 Task: Create a task  Integrate website with a new social media analytics platform , assign it to team member softage.4@softage.net in the project AriesPlan and update the status of the task to  On Track  , set the priority of the task to High
Action: Mouse moved to (57, 277)
Screenshot: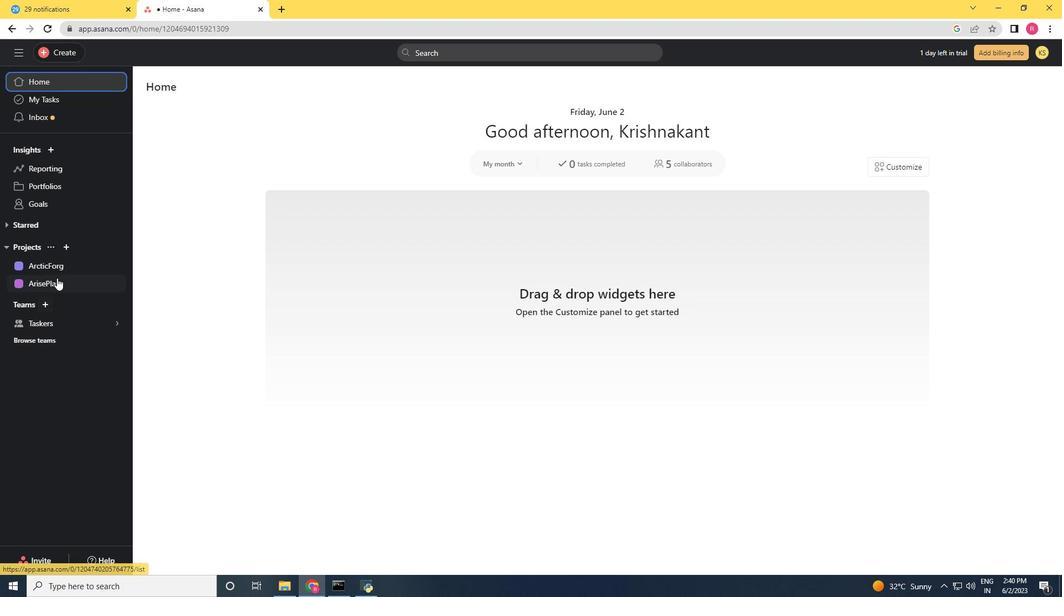 
Action: Mouse pressed left at (57, 277)
Screenshot: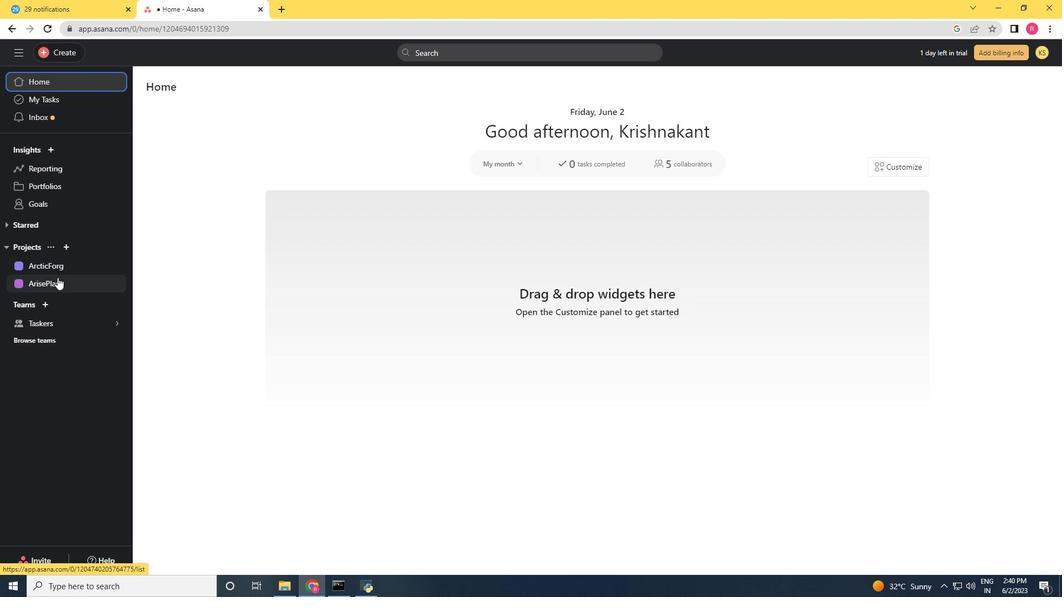 
Action: Mouse moved to (62, 57)
Screenshot: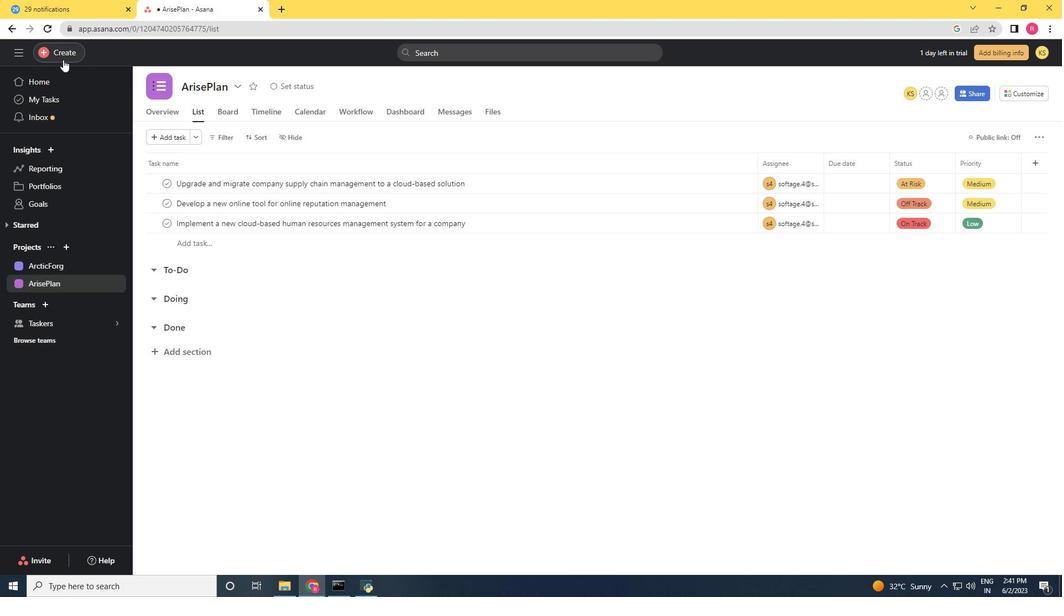 
Action: Mouse pressed left at (62, 57)
Screenshot: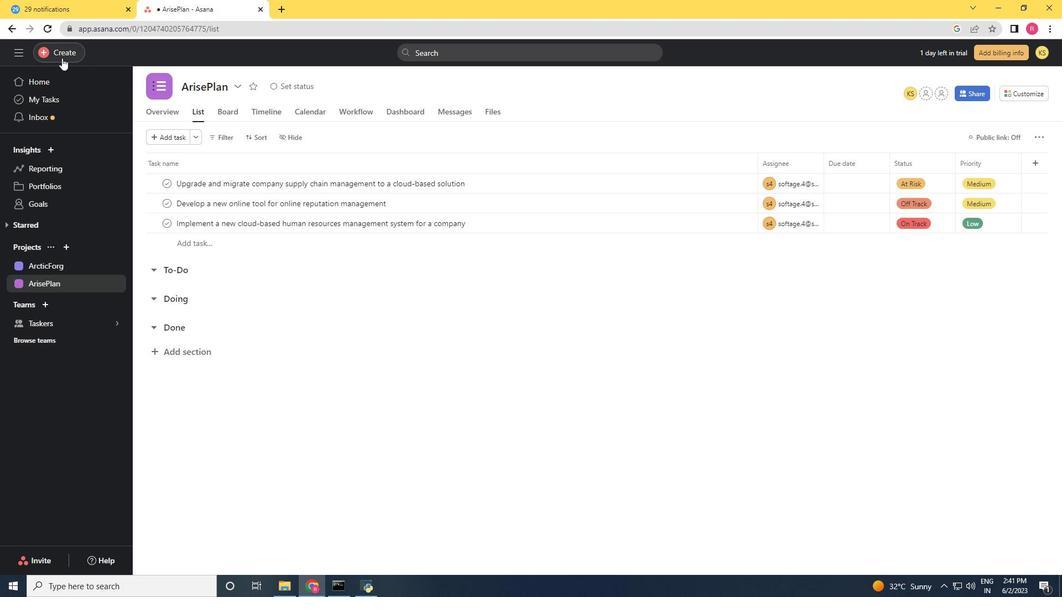 
Action: Mouse moved to (120, 54)
Screenshot: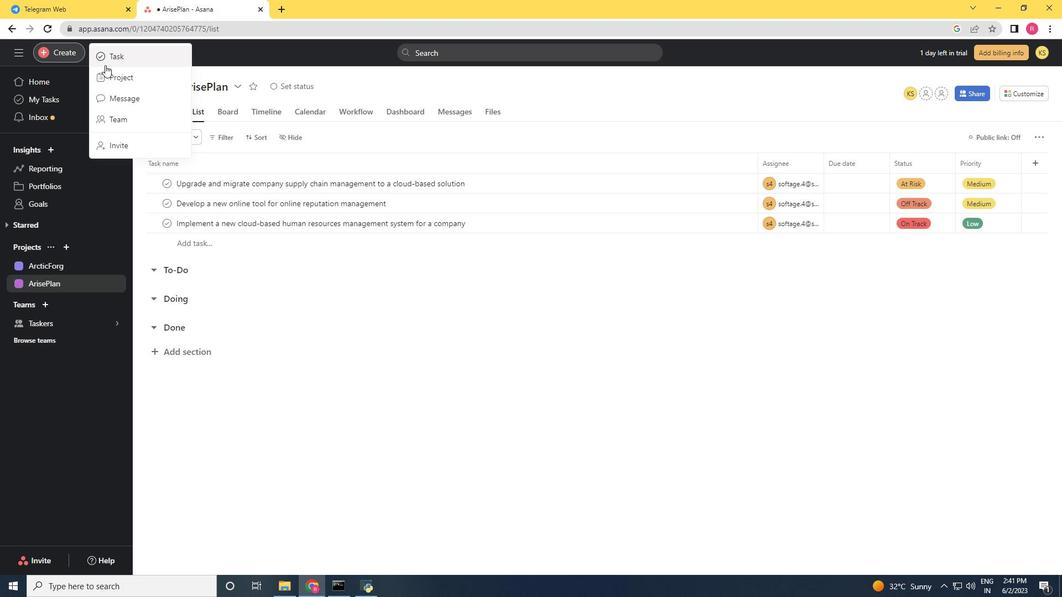 
Action: Mouse pressed left at (120, 54)
Screenshot: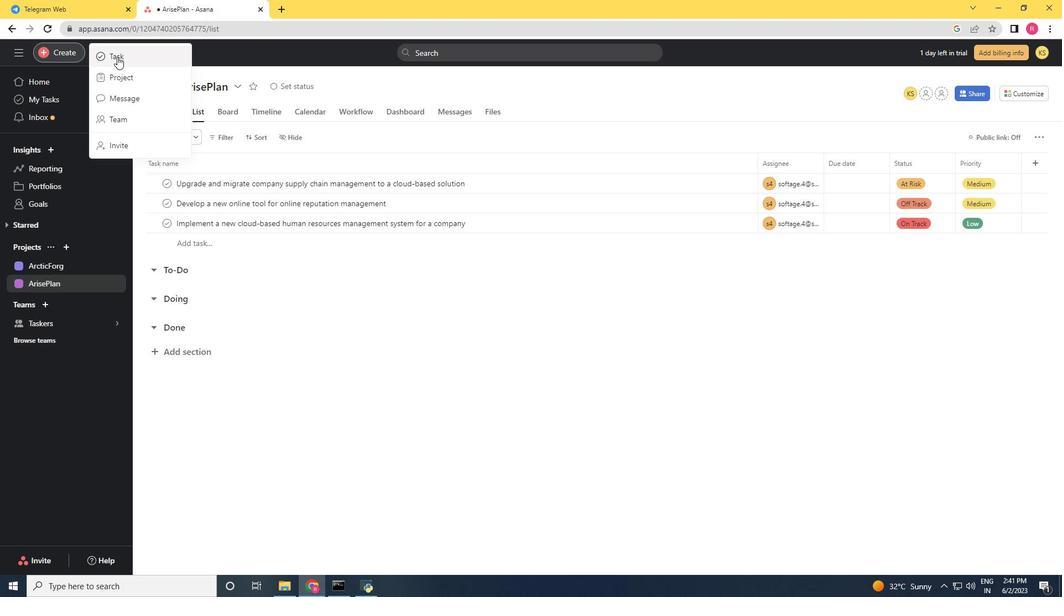 
Action: Mouse moved to (244, 34)
Screenshot: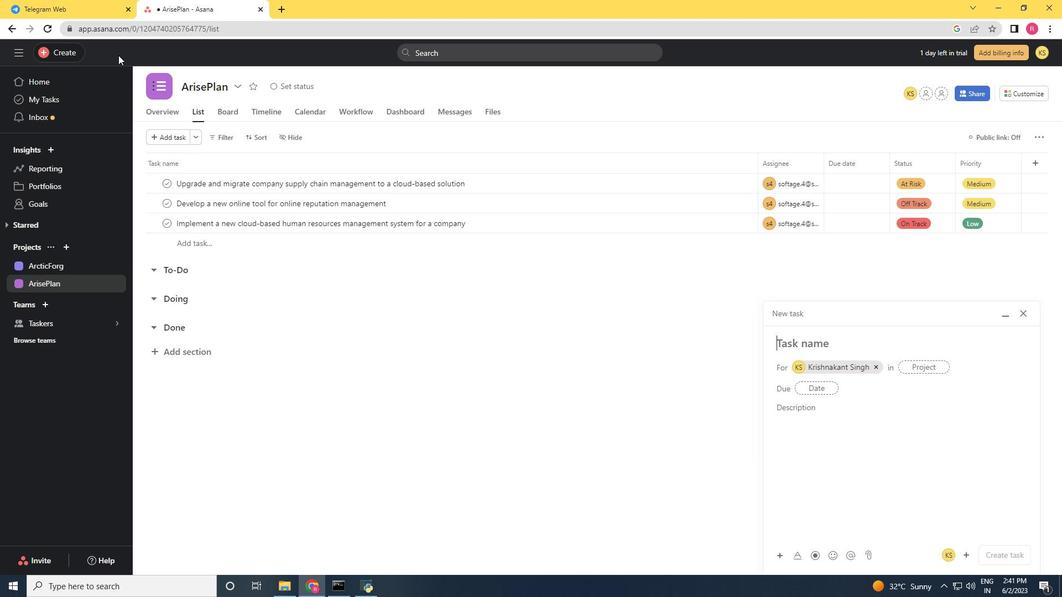 
Action: Key pressed <Key.shift>Integrate<Key.space>website<Key.space>a<Key.space>new<Key.space>social<Key.space>media<Key.space>analysid<Key.backspace>ce<Key.space><Key.backspace><Key.backspace><Key.backspace><Key.backspace><Key.backspace><Key.backspace><Key.backspace>lytic<Key.space>platform<Key.space>
Screenshot: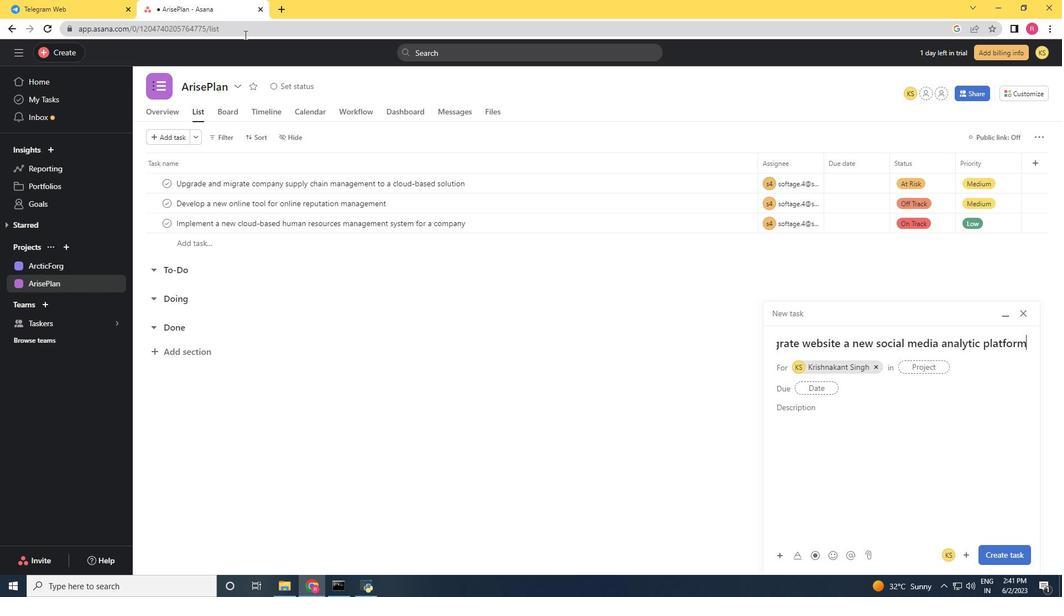 
Action: Mouse moved to (789, 361)
Screenshot: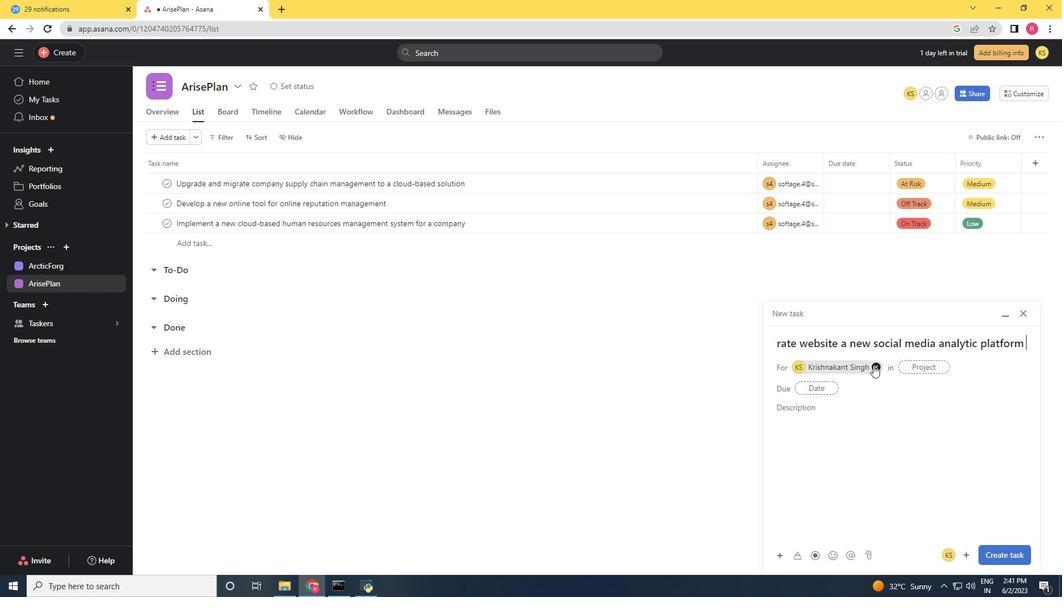 
Action: Mouse pressed left at (874, 365)
Screenshot: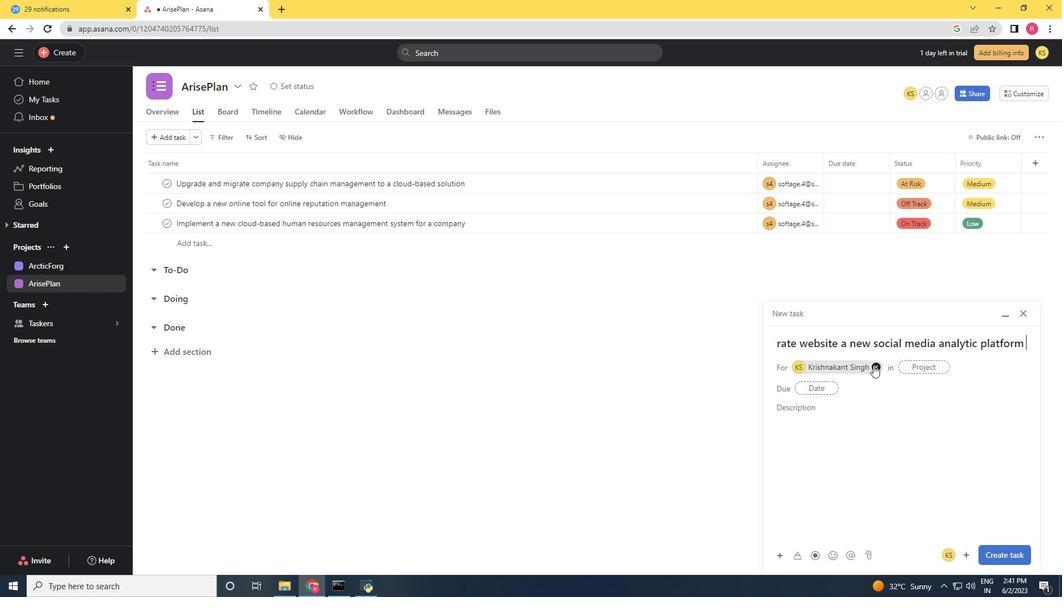 
Action: Mouse moved to (819, 365)
Screenshot: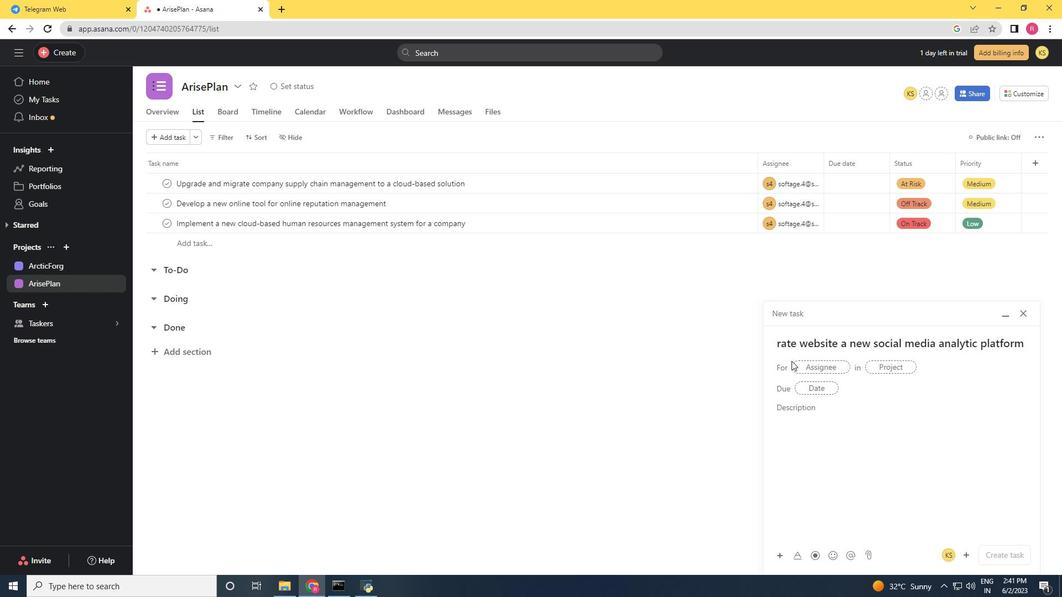 
Action: Mouse pressed left at (819, 365)
Screenshot: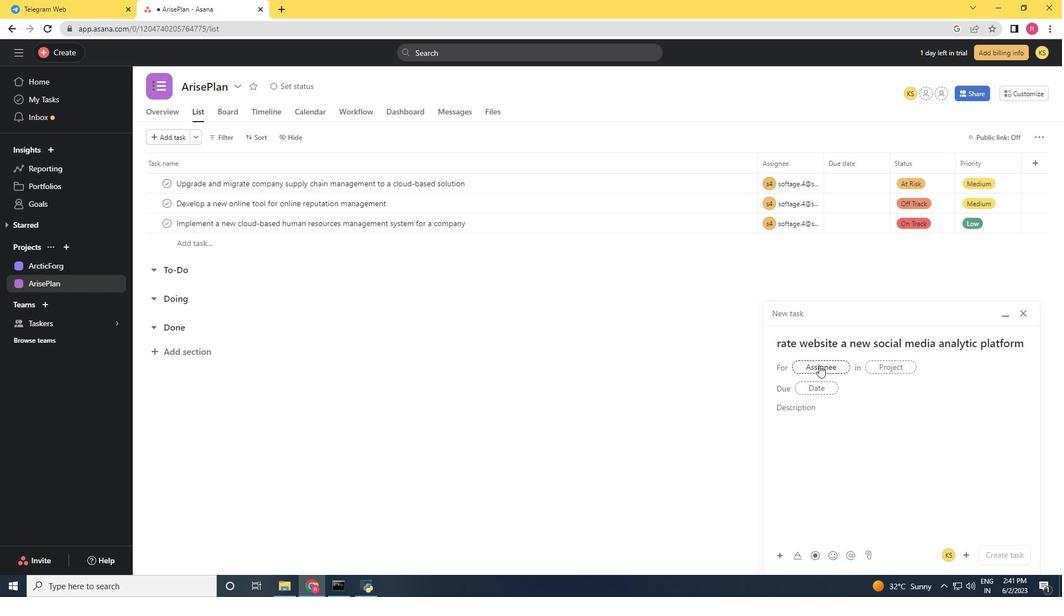 
Action: Mouse moved to (693, 335)
Screenshot: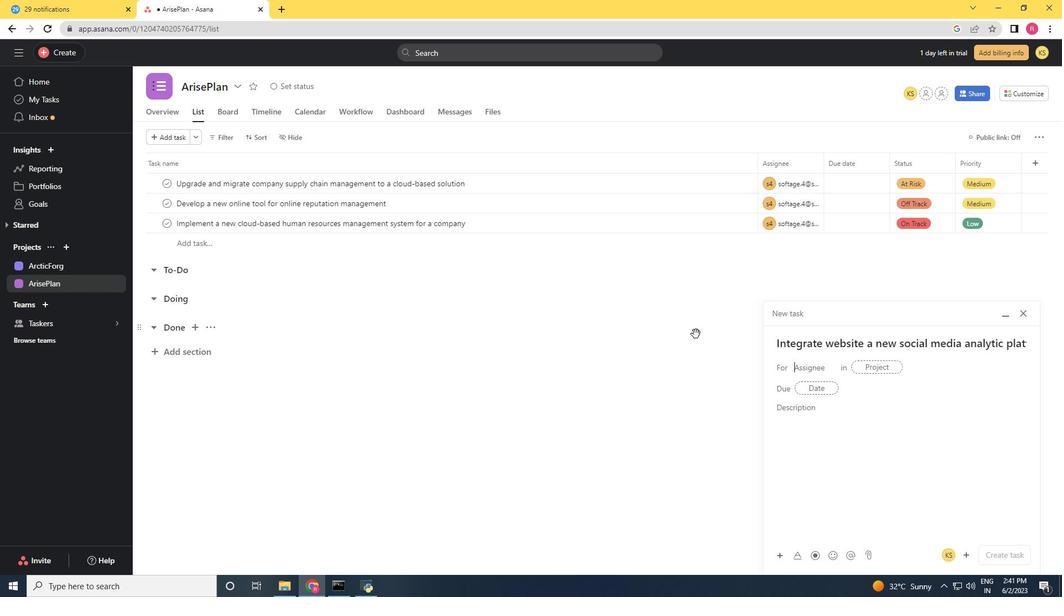 
Action: Key pressed softage.4<Key.shift>@softage.net
Screenshot: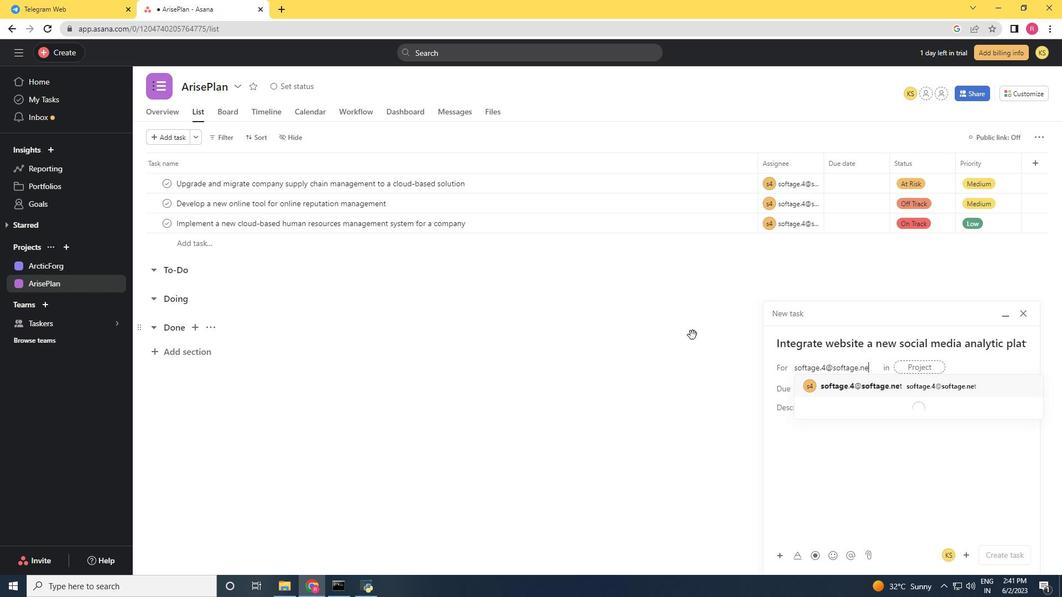 
Action: Mouse moved to (839, 379)
Screenshot: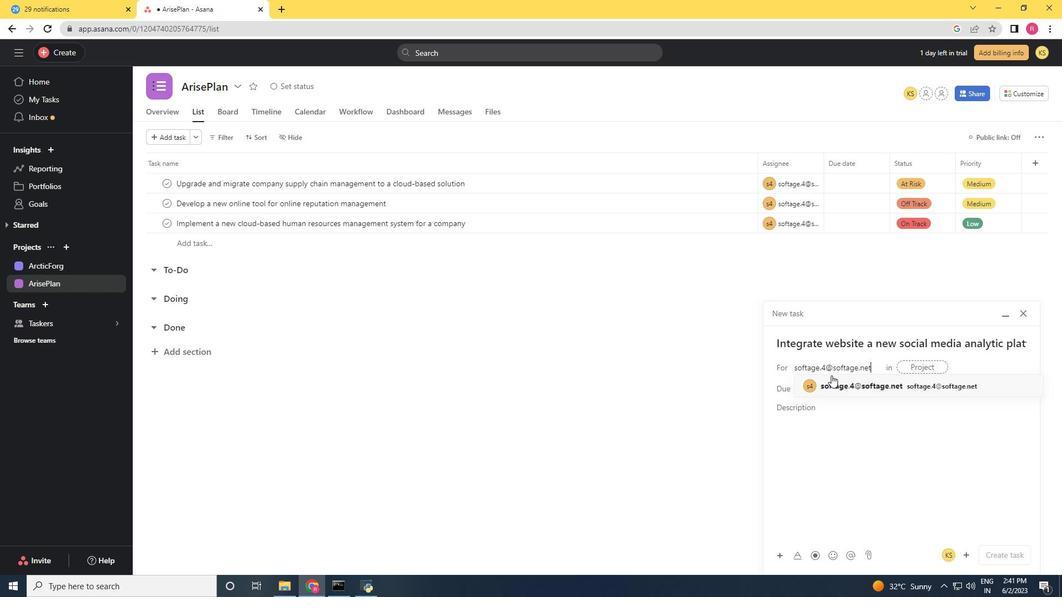 
Action: Mouse pressed left at (839, 379)
Screenshot: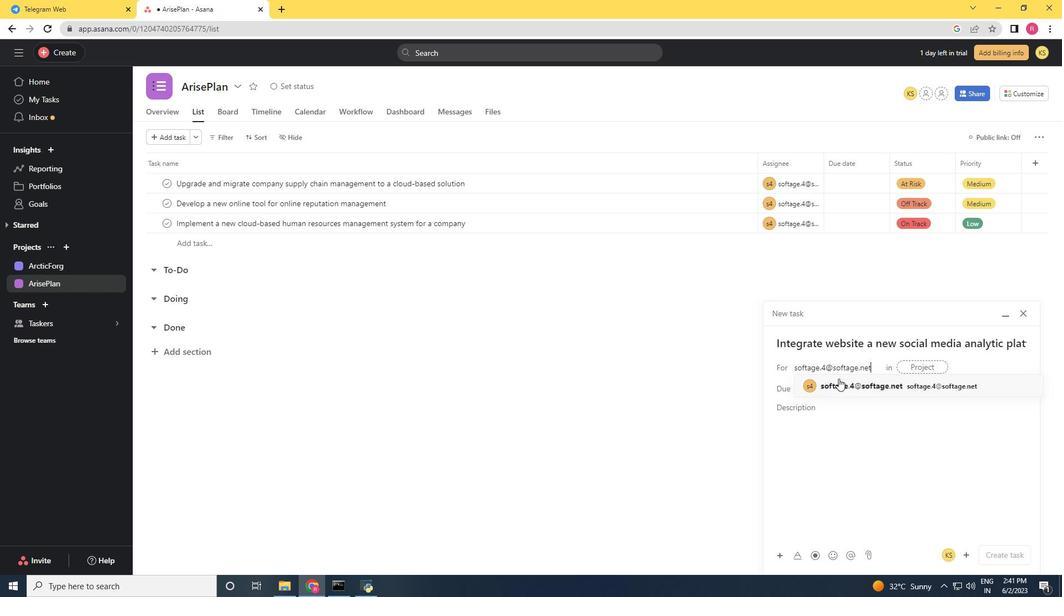 
Action: Mouse moved to (749, 398)
Screenshot: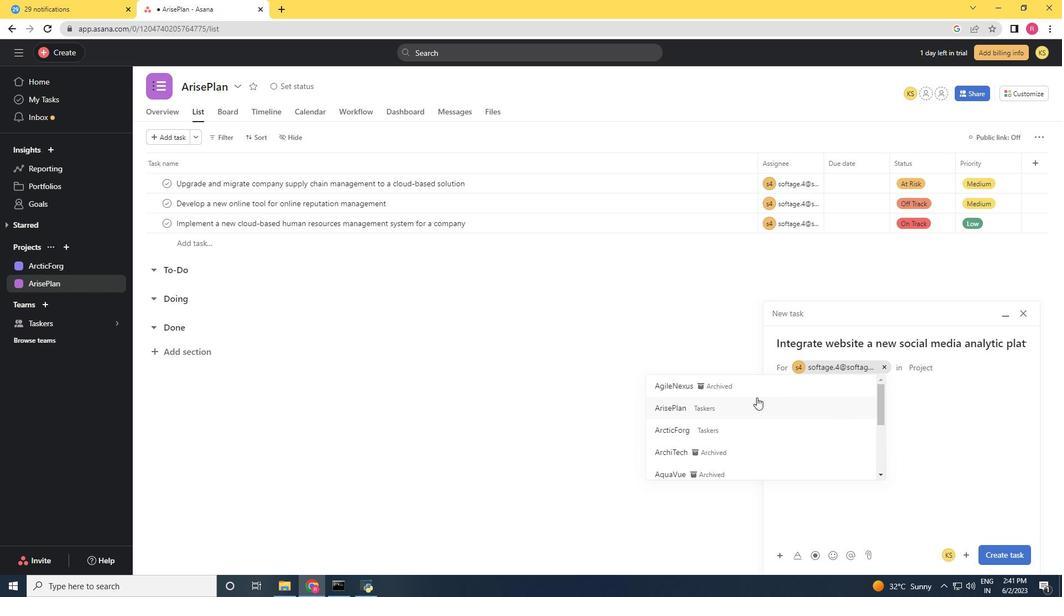 
Action: Mouse pressed left at (749, 398)
Screenshot: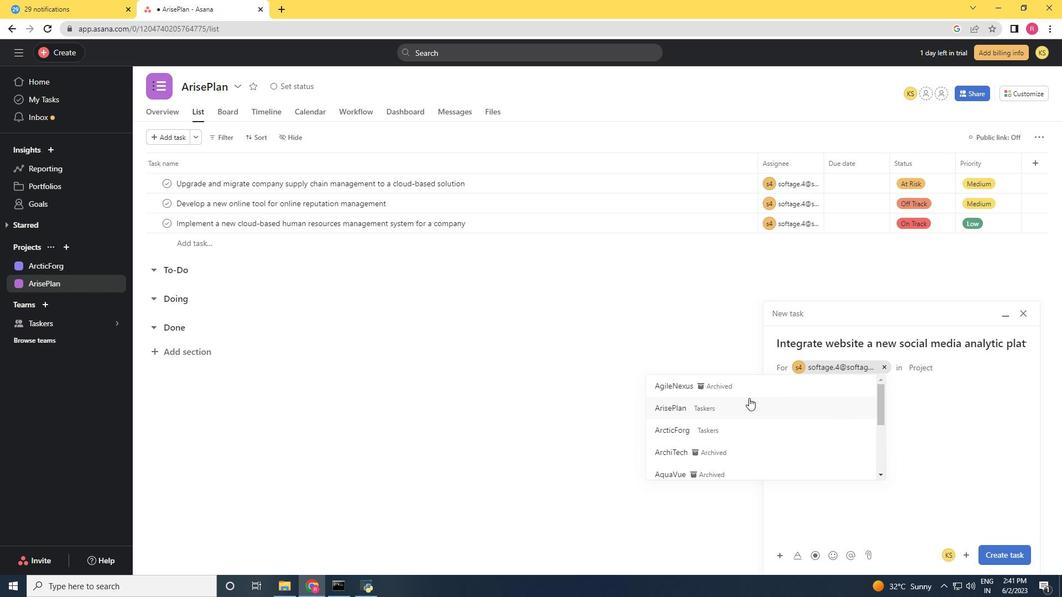 
Action: Mouse moved to (825, 412)
Screenshot: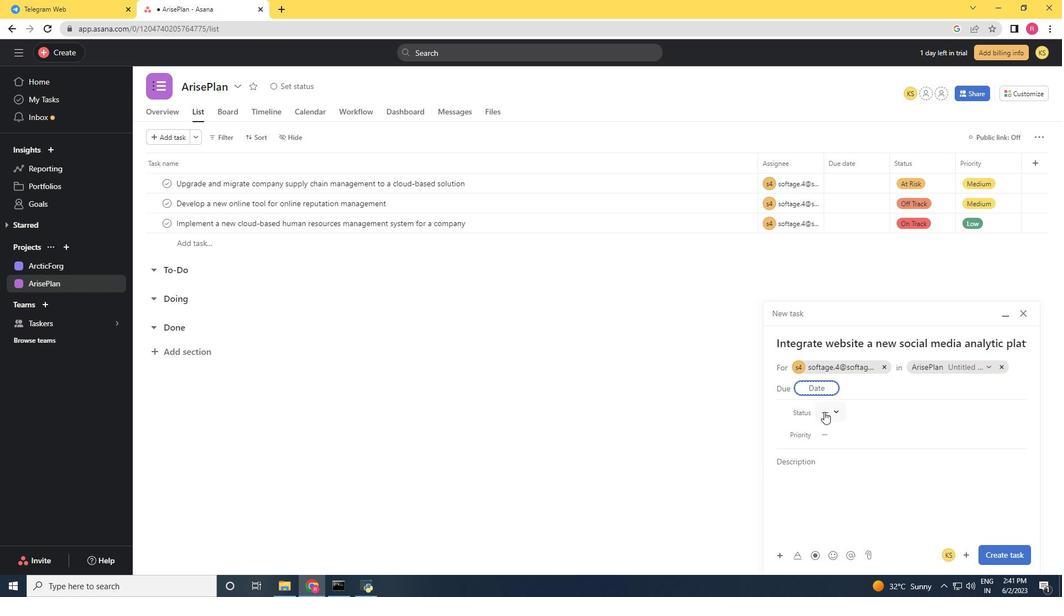 
Action: Mouse pressed left at (825, 412)
Screenshot: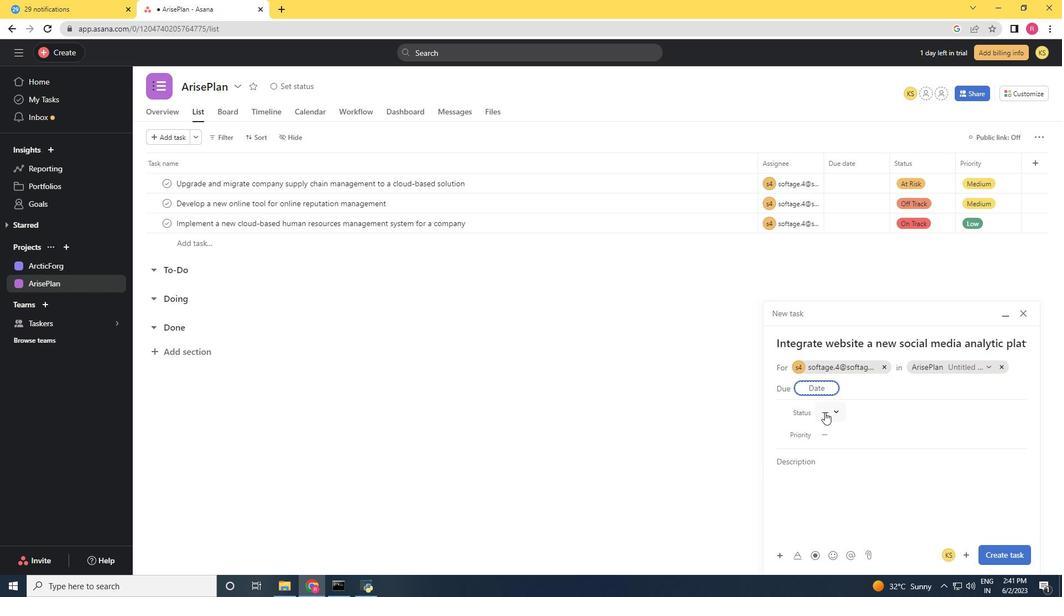 
Action: Mouse moved to (849, 453)
Screenshot: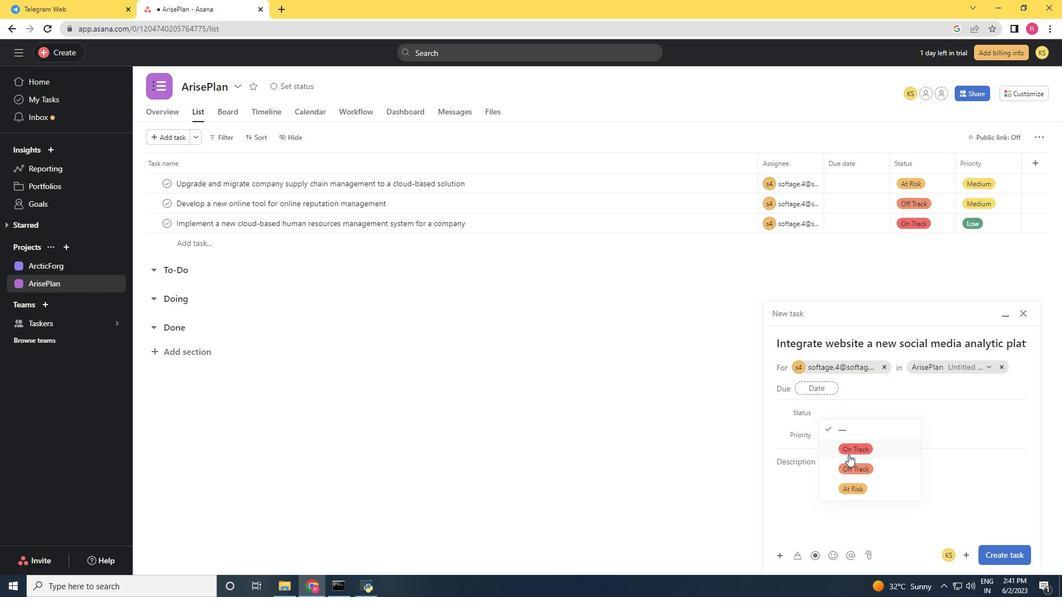 
Action: Mouse pressed left at (849, 453)
Screenshot: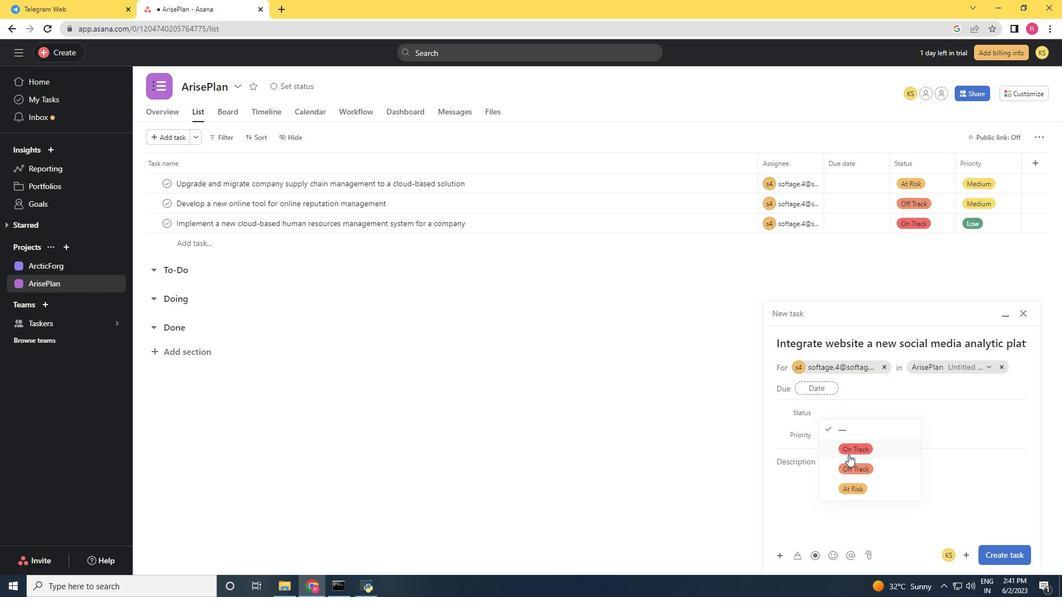 
Action: Mouse moved to (834, 439)
Screenshot: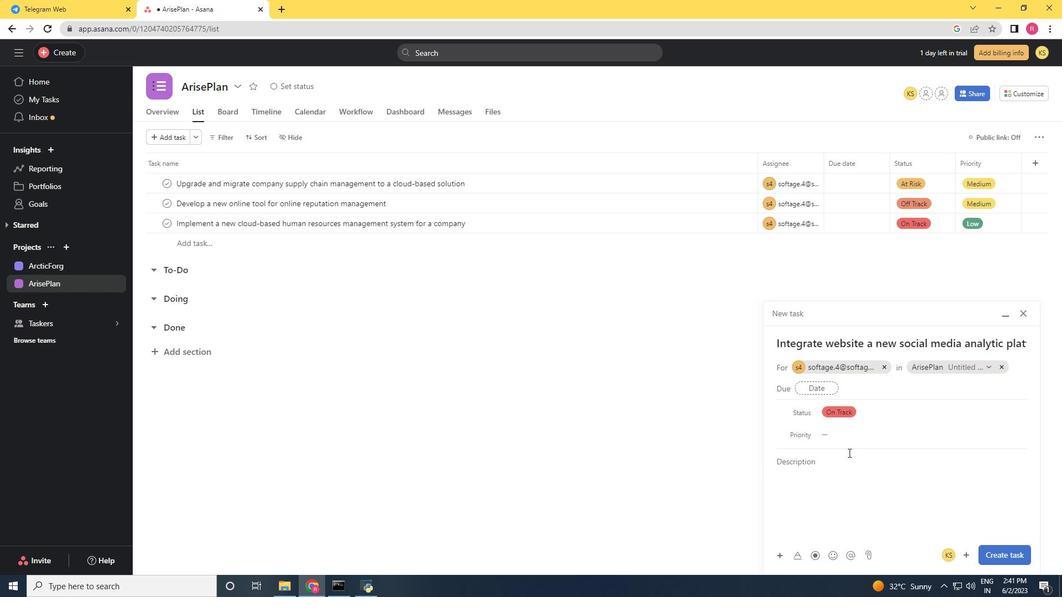 
Action: Mouse pressed left at (834, 439)
Screenshot: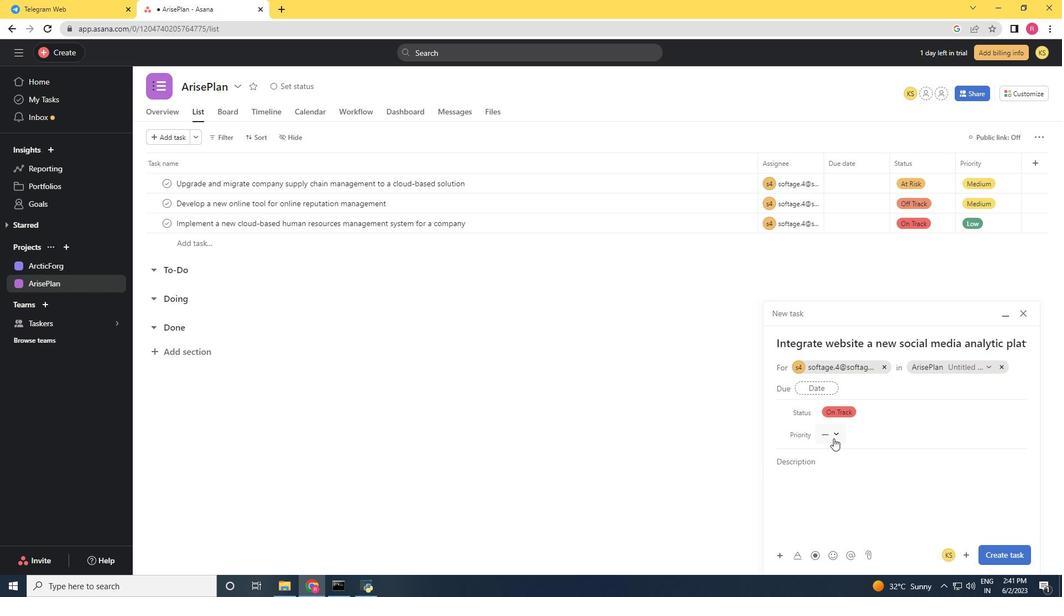 
Action: Mouse moved to (861, 473)
Screenshot: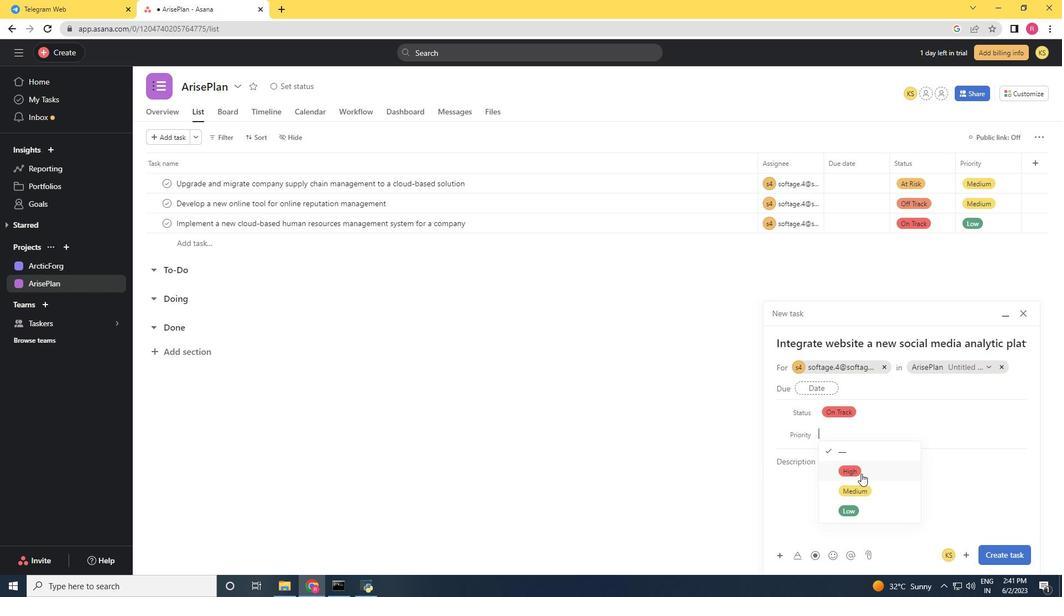 
Action: Mouse pressed left at (861, 473)
Screenshot: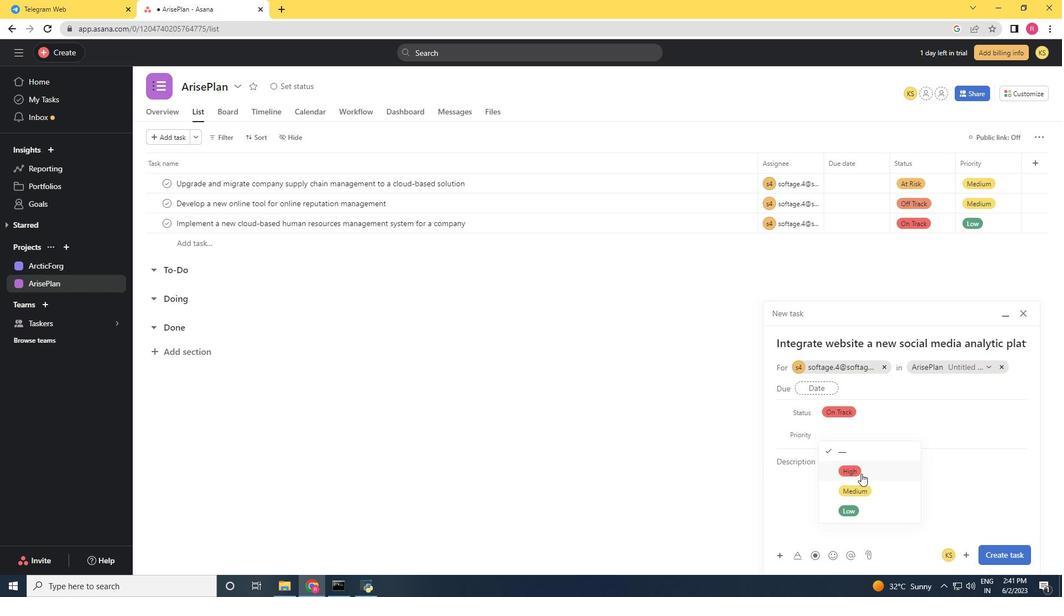 
Action: Mouse moved to (995, 549)
Screenshot: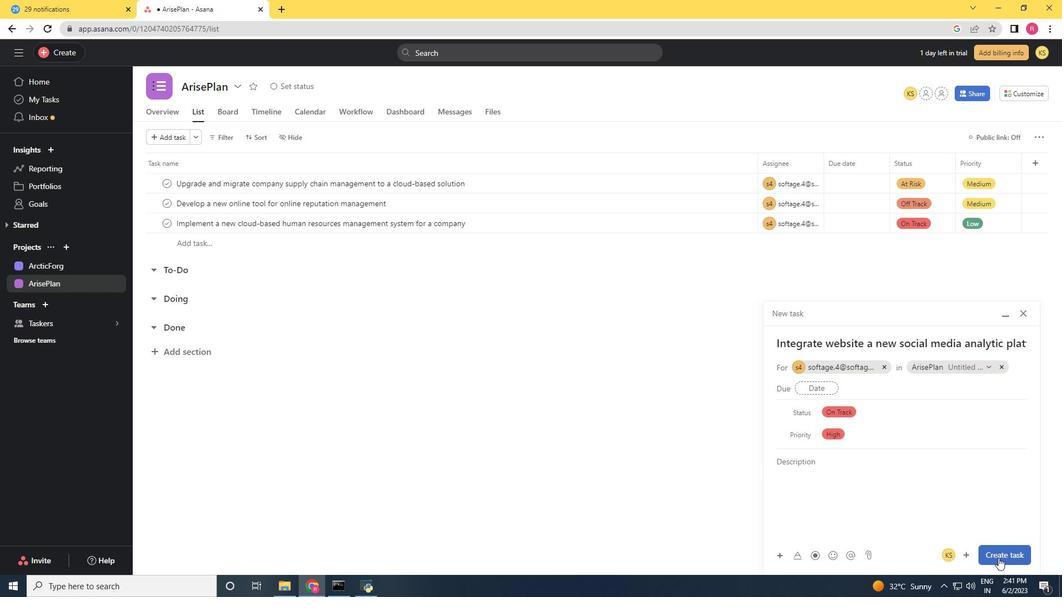 
Action: Mouse pressed left at (995, 549)
Screenshot: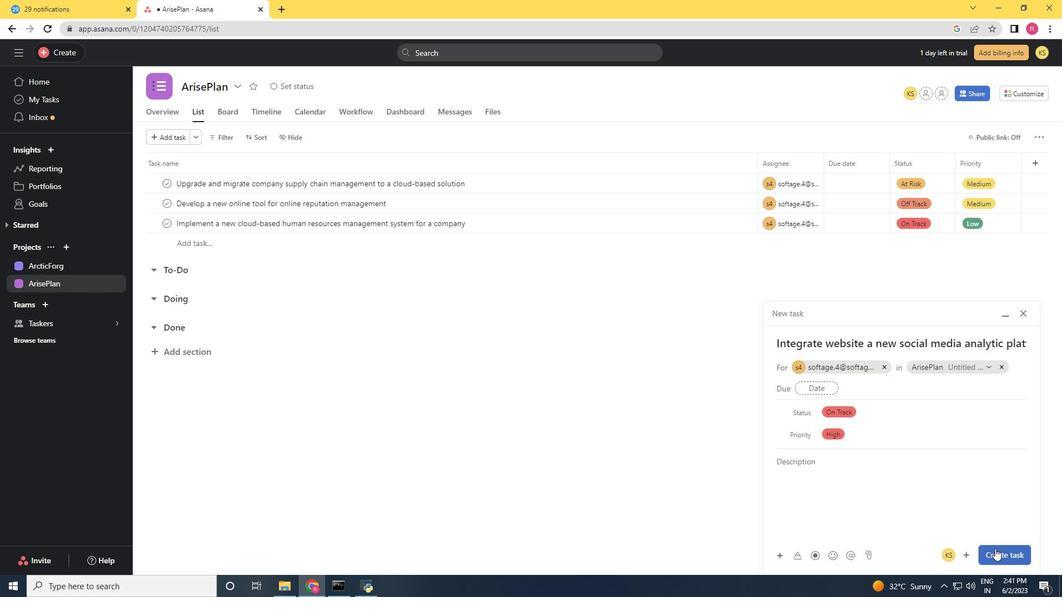 
Action: Mouse moved to (678, 528)
Screenshot: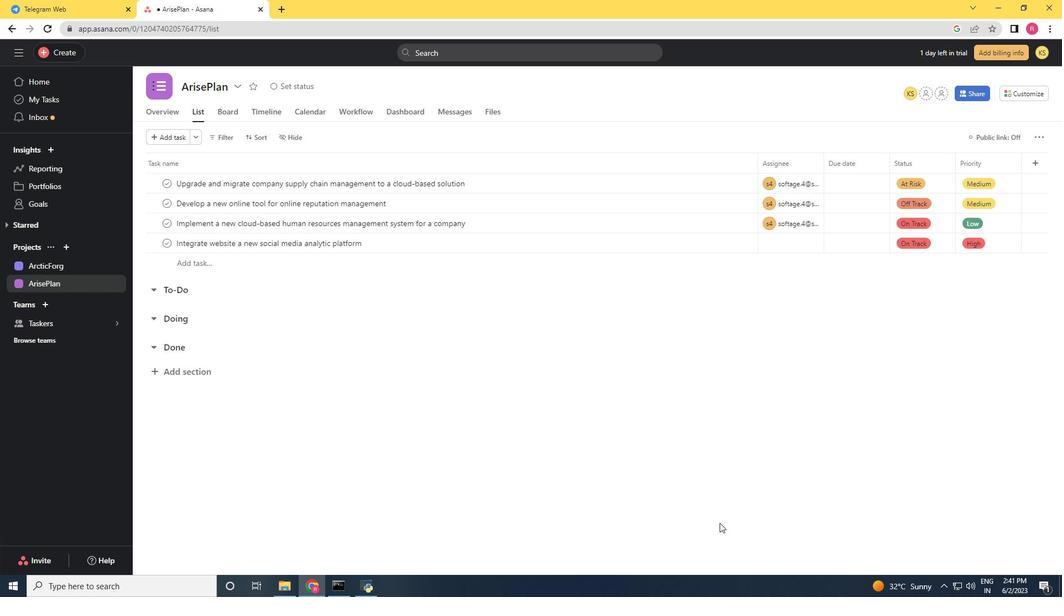 
